 Task: Filter the boards by collection "main".
Action: Mouse moved to (358, 315)
Screenshot: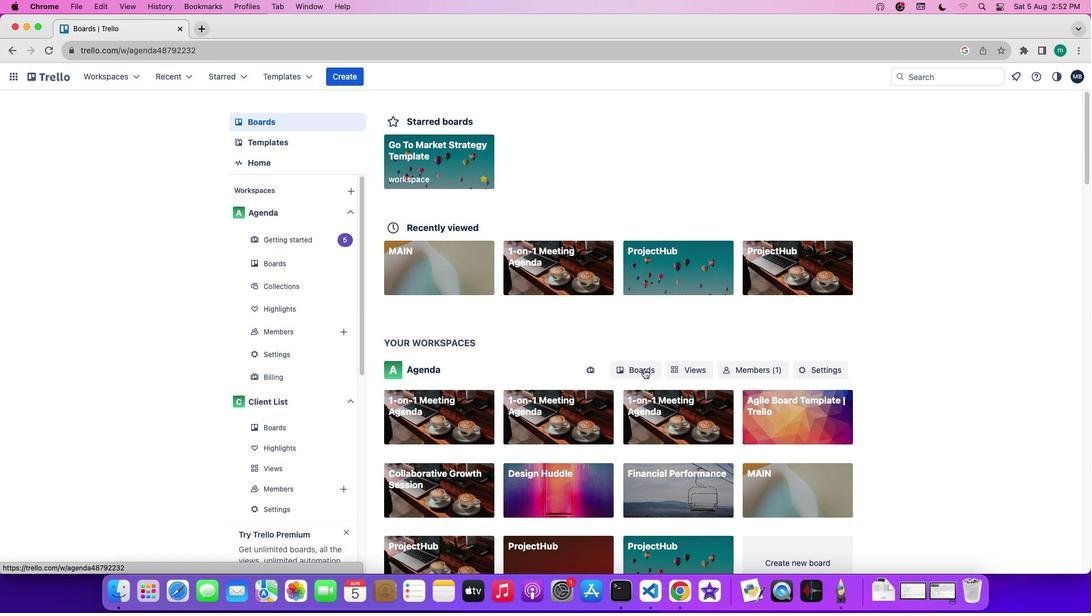 
Action: Mouse pressed left at (358, 315)
Screenshot: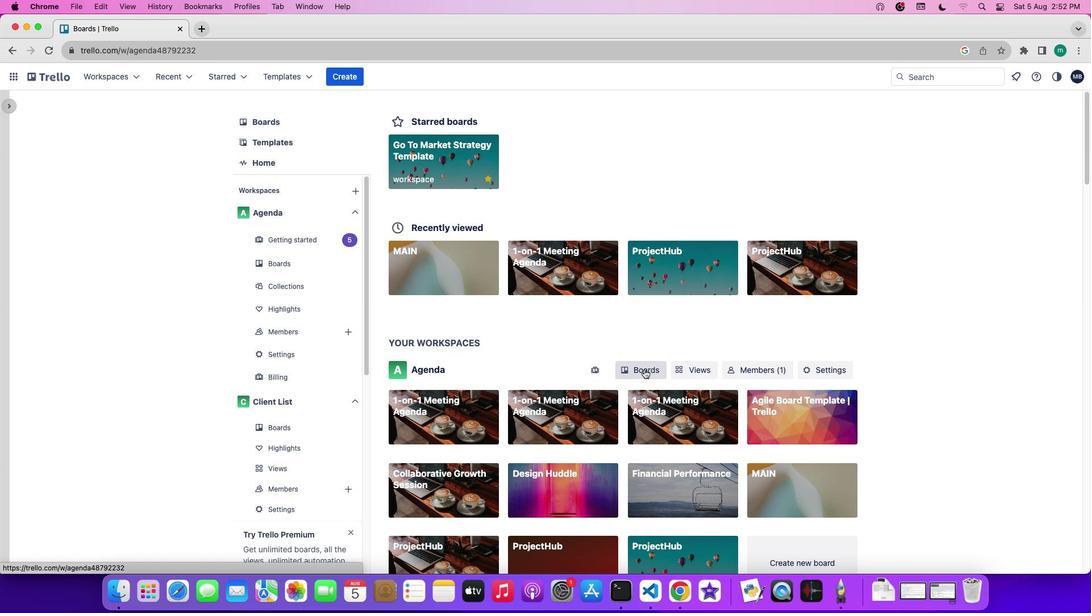 
Action: Mouse moved to (358, 315)
Screenshot: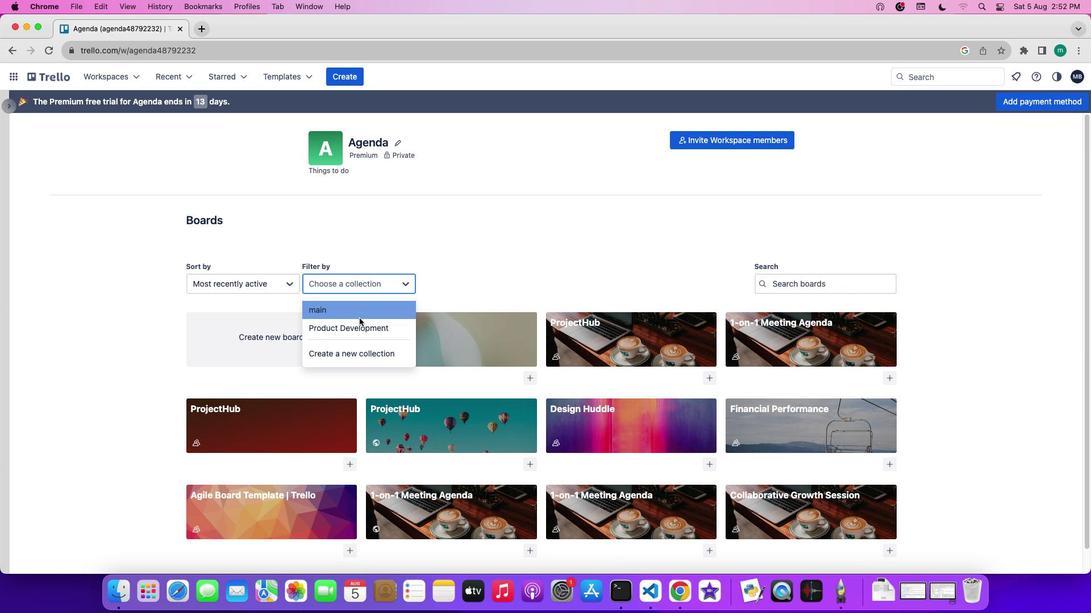
Action: Mouse scrolled (358, 315) with delta (358, 315)
Screenshot: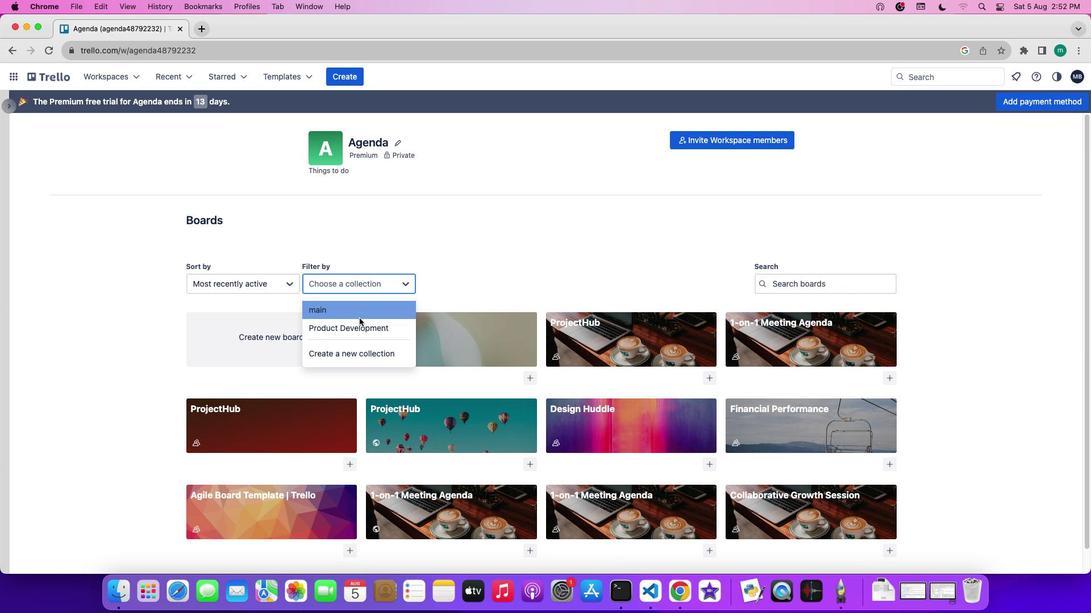 
Action: Mouse scrolled (358, 315) with delta (358, 315)
Screenshot: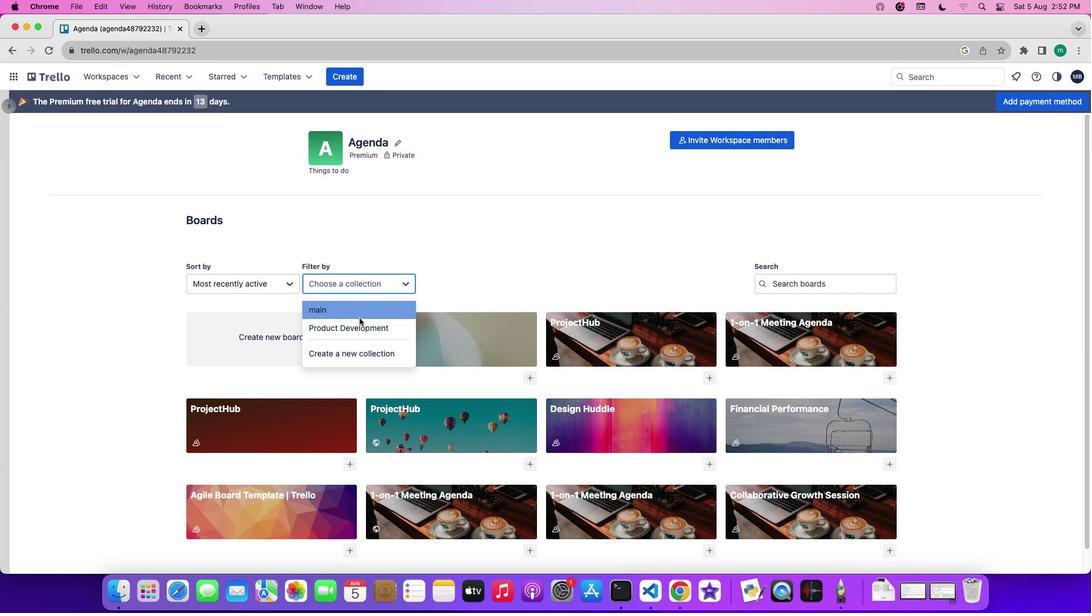 
Action: Mouse scrolled (358, 315) with delta (358, 315)
Screenshot: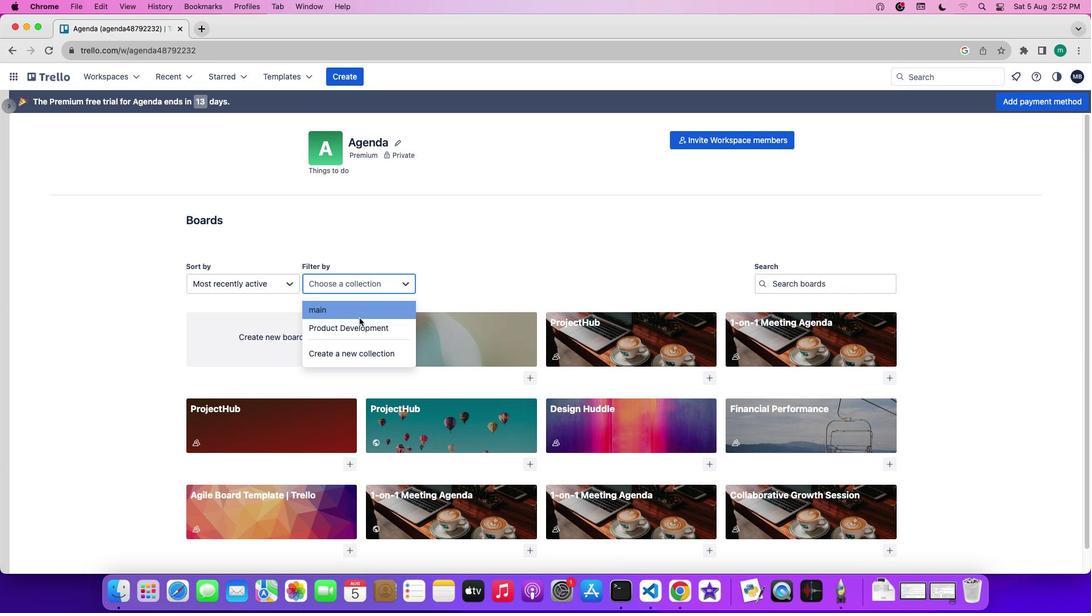 
Action: Mouse moved to (358, 315)
Screenshot: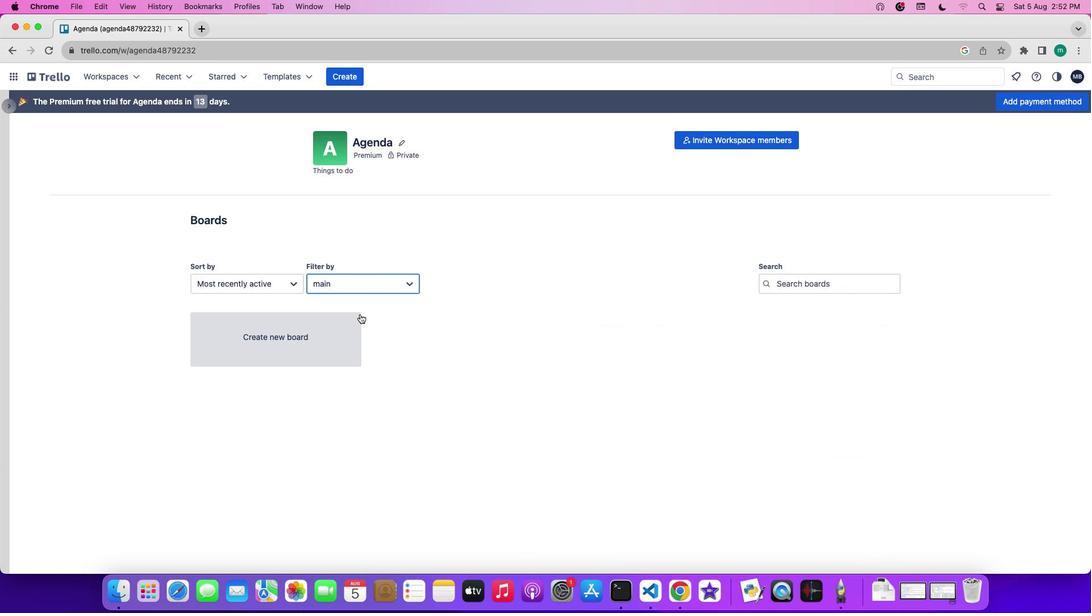 
Action: Mouse pressed left at (358, 315)
Screenshot: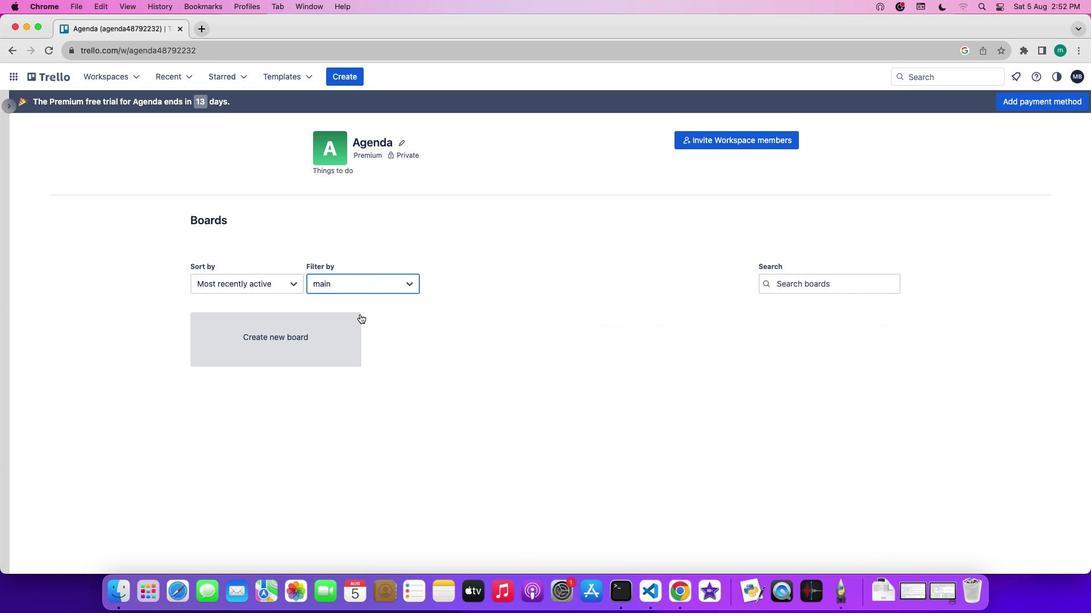 
Action: Mouse moved to (358, 315)
Screenshot: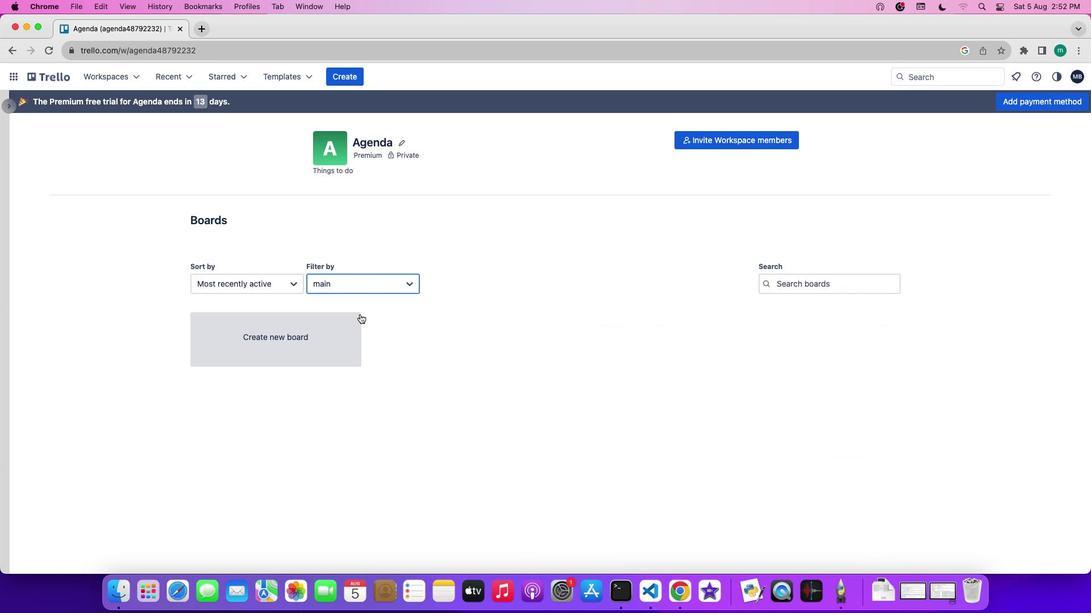 
Action: Mouse pressed left at (358, 315)
Screenshot: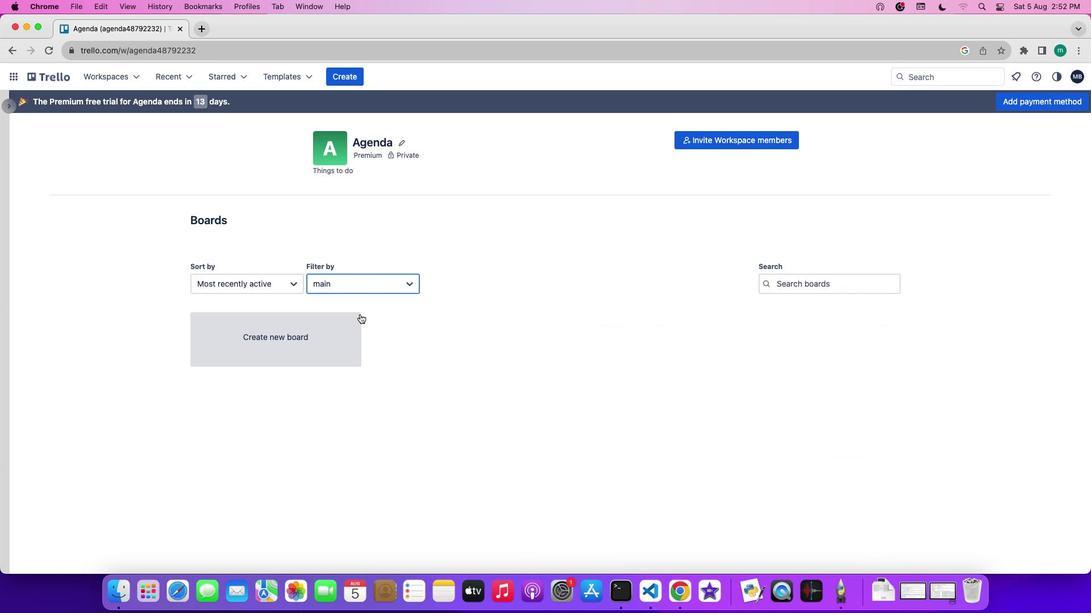 
Action: Mouse moved to (358, 315)
Screenshot: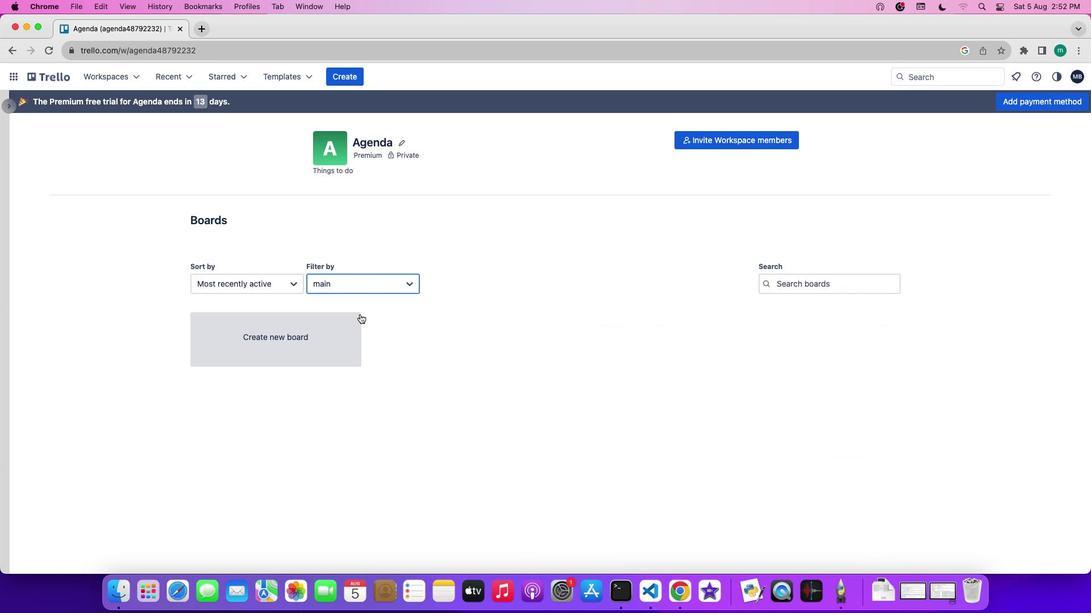 
